Task: In reminders to claim jobs turn off email notifications.
Action: Mouse moved to (729, 63)
Screenshot: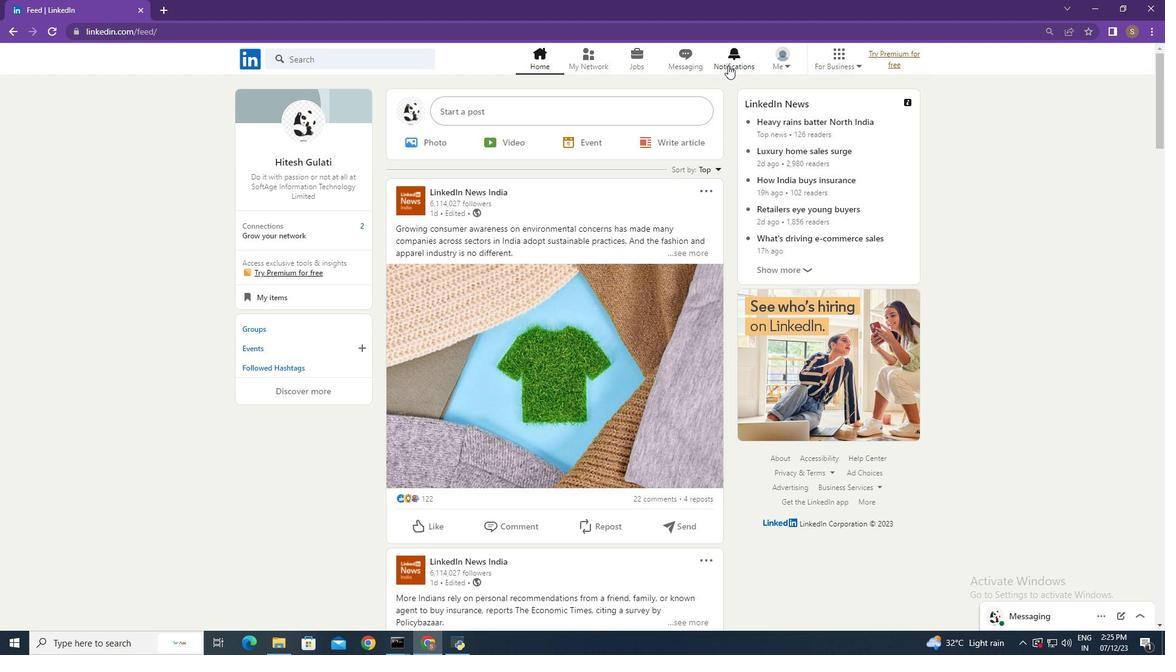 
Action: Mouse pressed left at (729, 63)
Screenshot: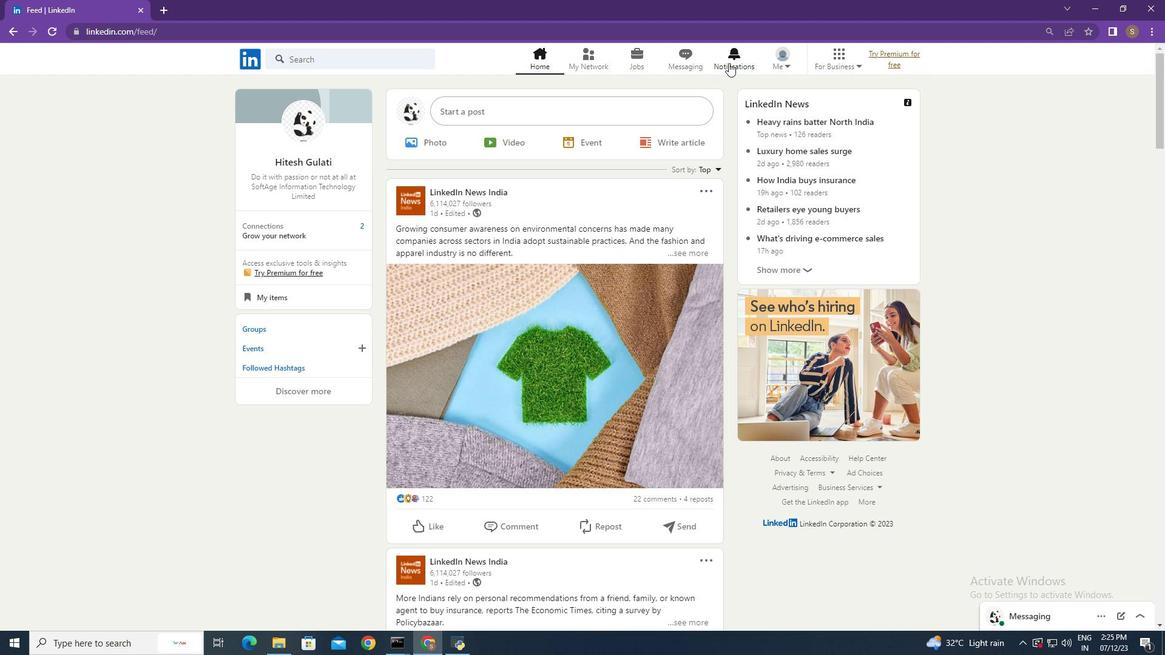 
Action: Mouse moved to (269, 140)
Screenshot: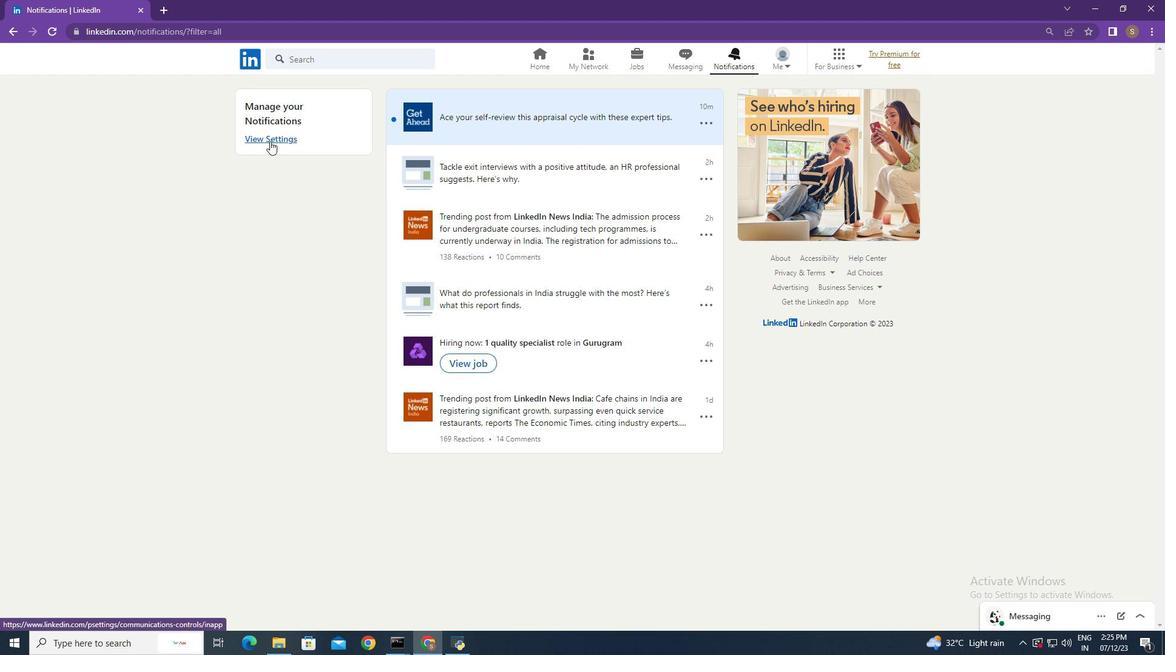 
Action: Mouse pressed left at (269, 140)
Screenshot: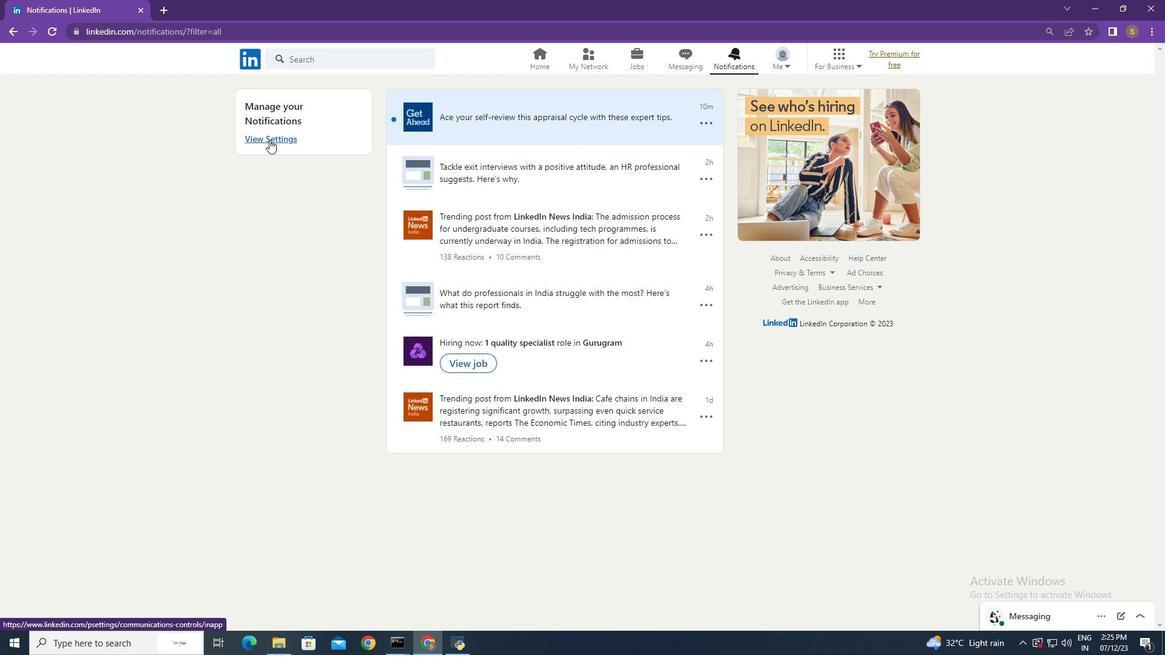 
Action: Mouse moved to (678, 217)
Screenshot: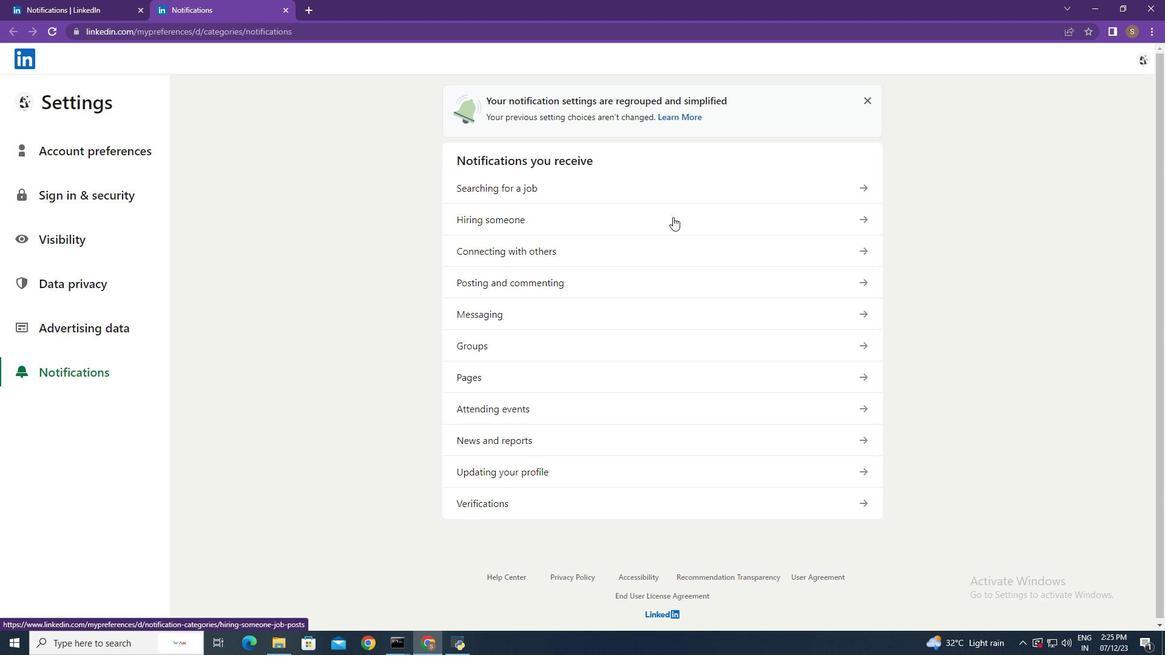 
Action: Mouse pressed left at (678, 217)
Screenshot: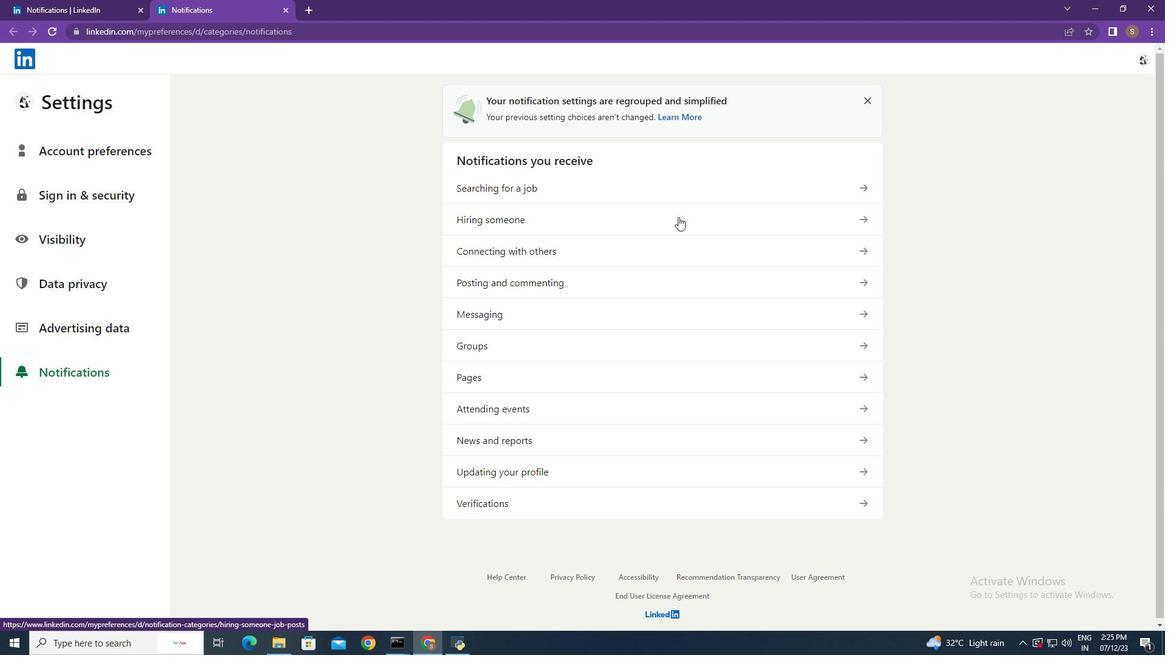 
Action: Mouse moved to (728, 444)
Screenshot: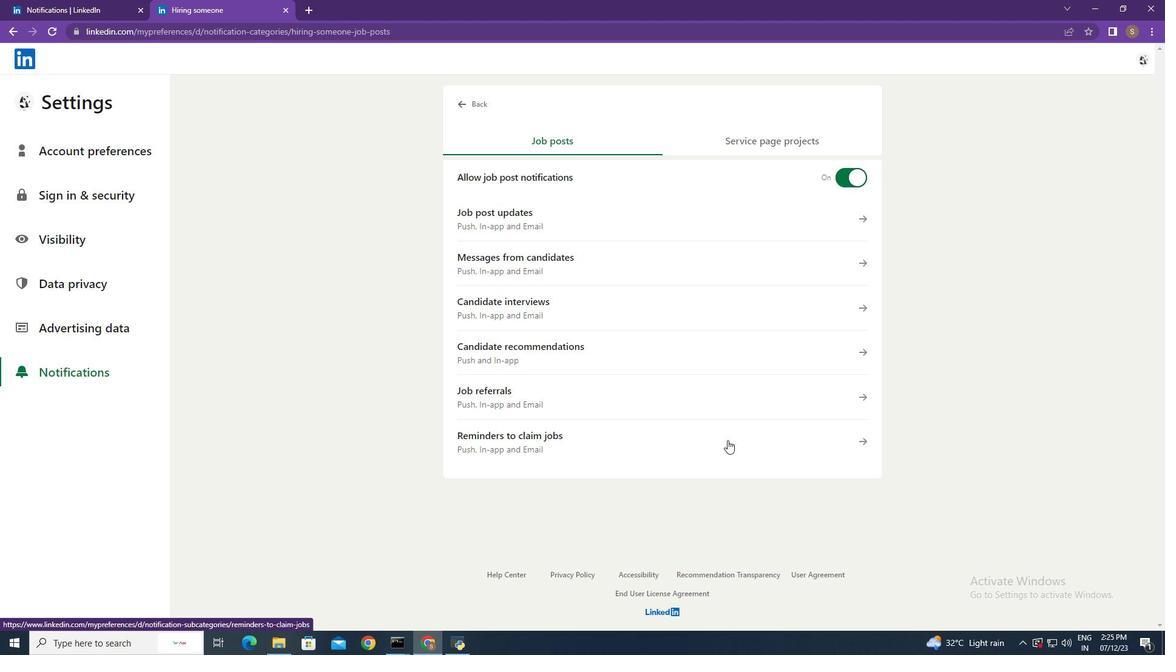 
Action: Mouse pressed left at (728, 444)
Screenshot: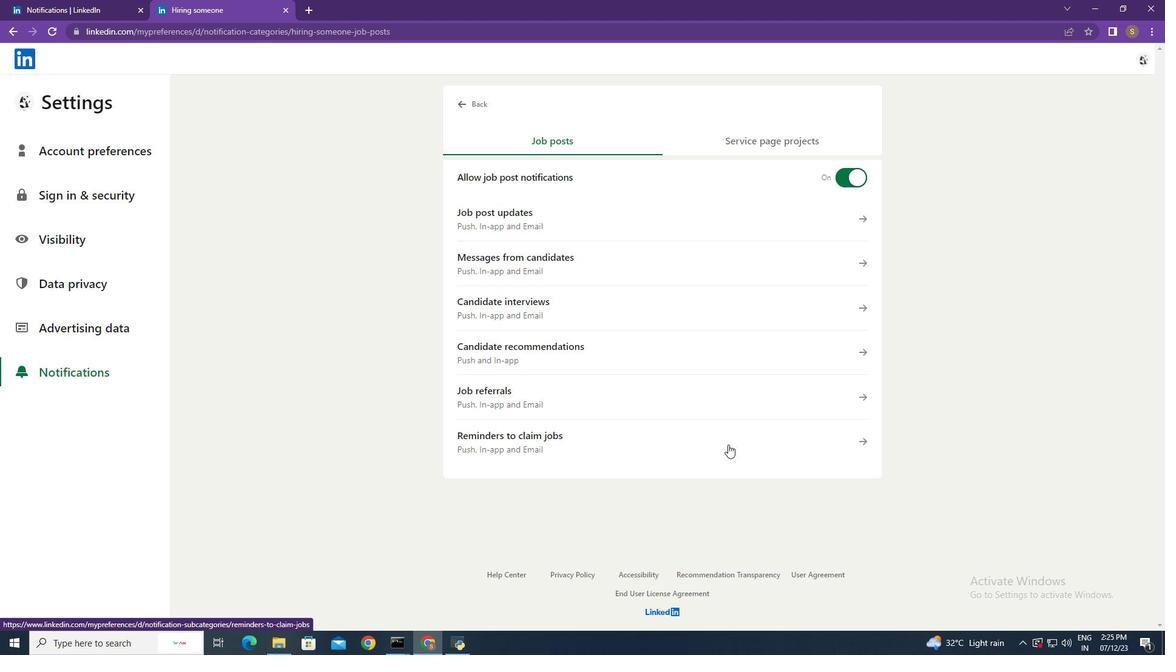 
Action: Mouse moved to (861, 305)
Screenshot: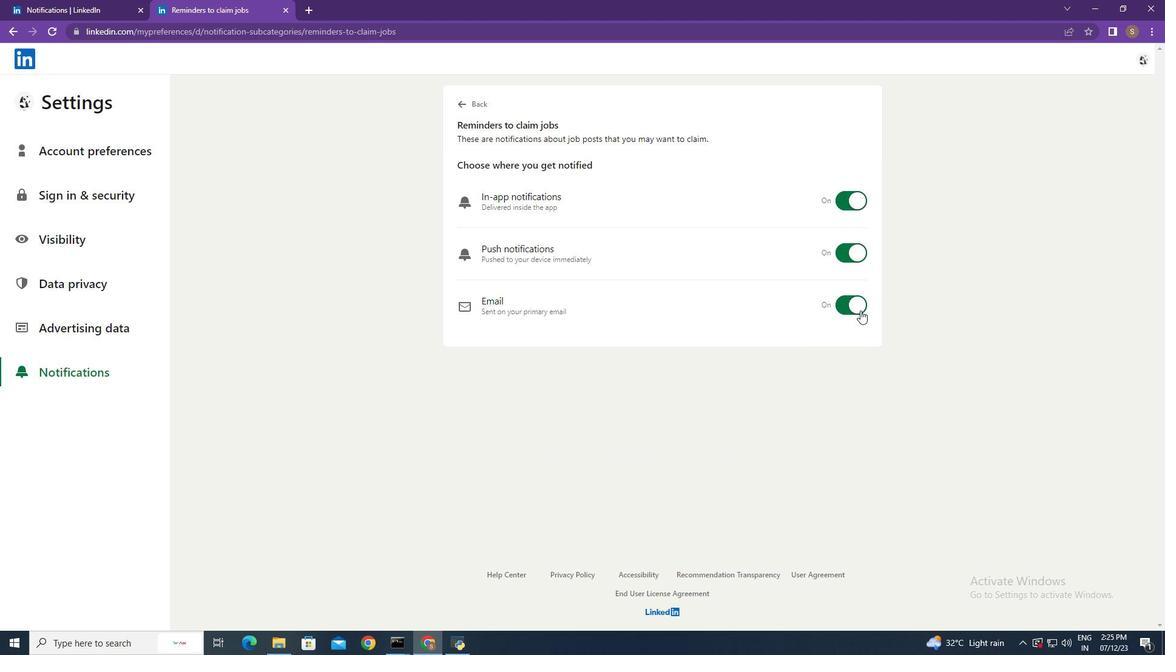 
Action: Mouse pressed left at (861, 305)
Screenshot: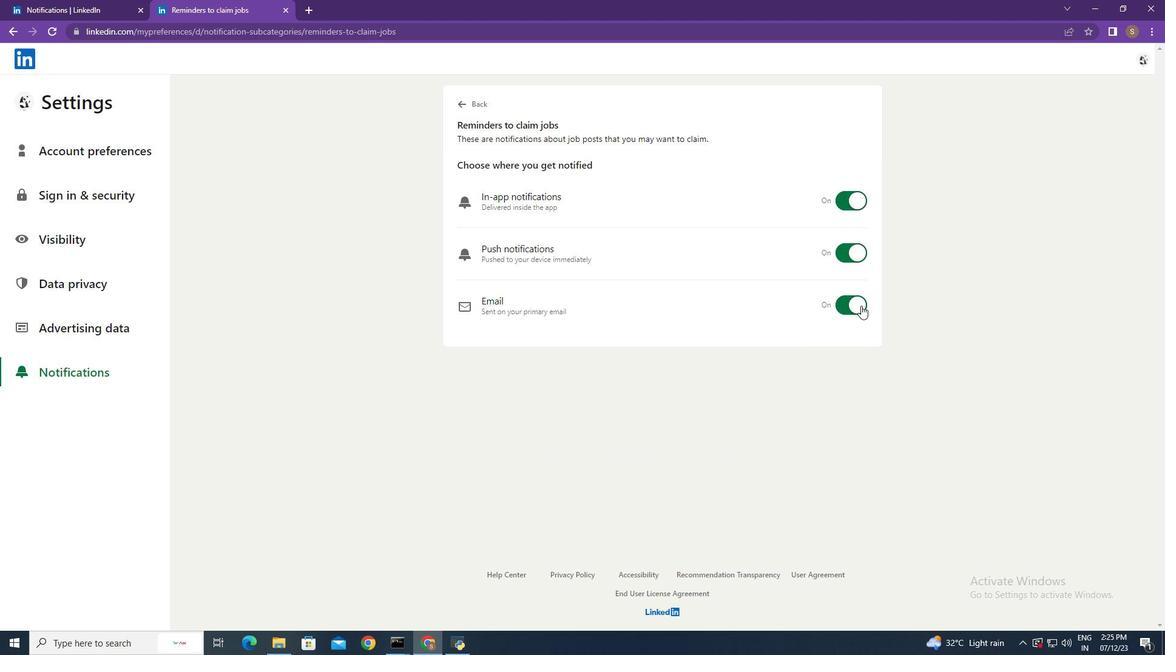 
Action: Mouse moved to (1019, 310)
Screenshot: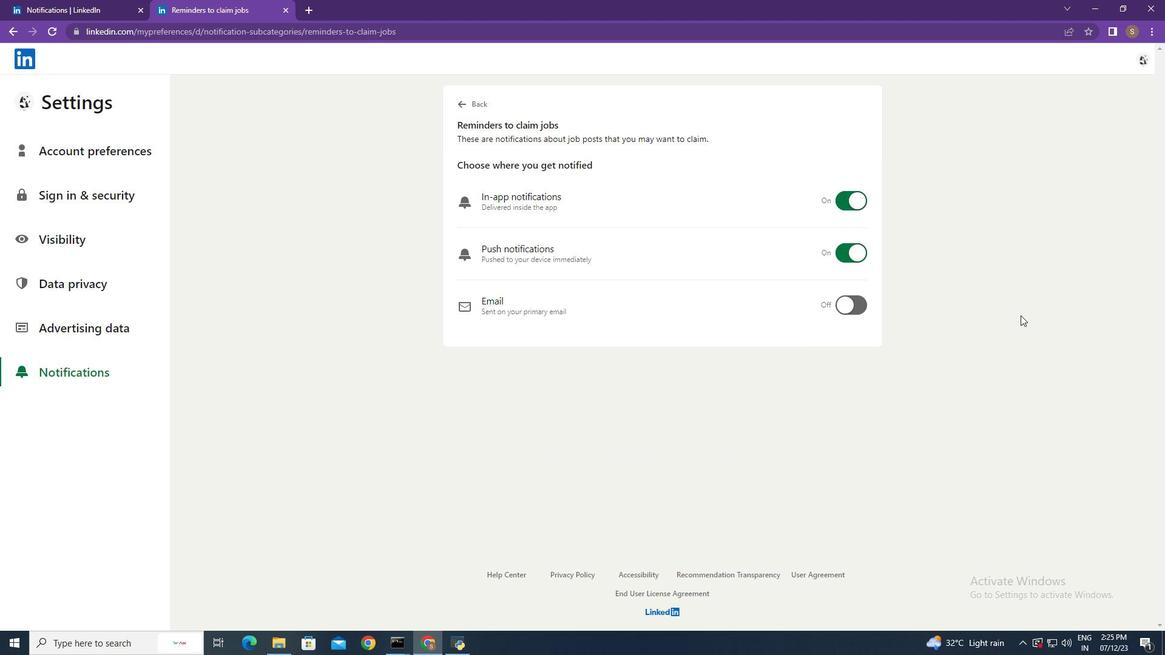 
